 Task: Add the task  Create a new online booking system for a salon or spa to the section Code Quality Sprint in the project AgileMatrix and add a Due Date to the respective task as 2023/12/05
Action: Mouse moved to (480, 388)
Screenshot: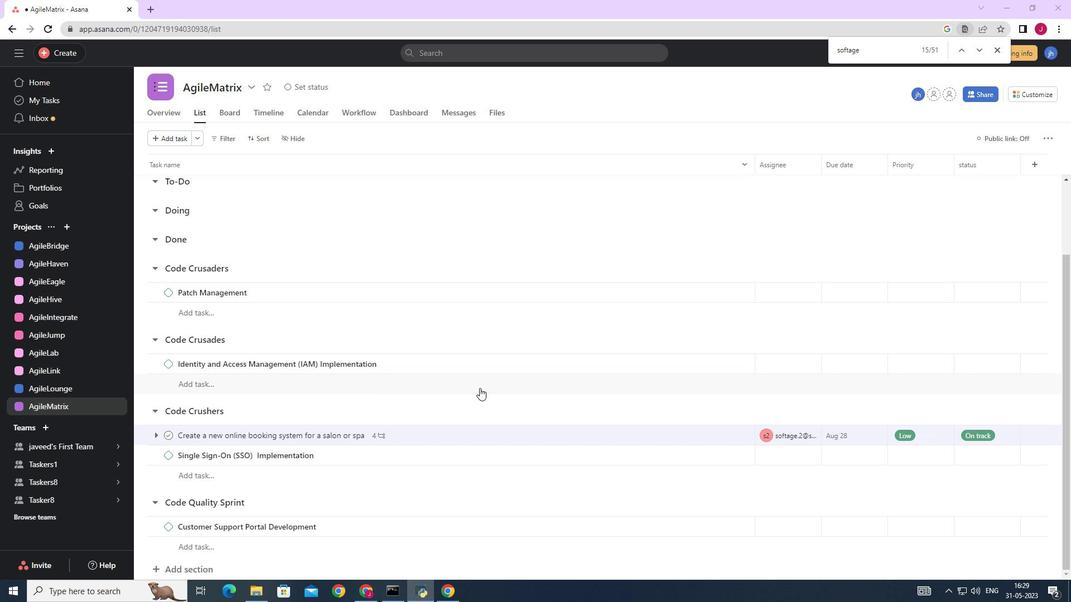 
Action: Mouse scrolled (480, 387) with delta (0, 0)
Screenshot: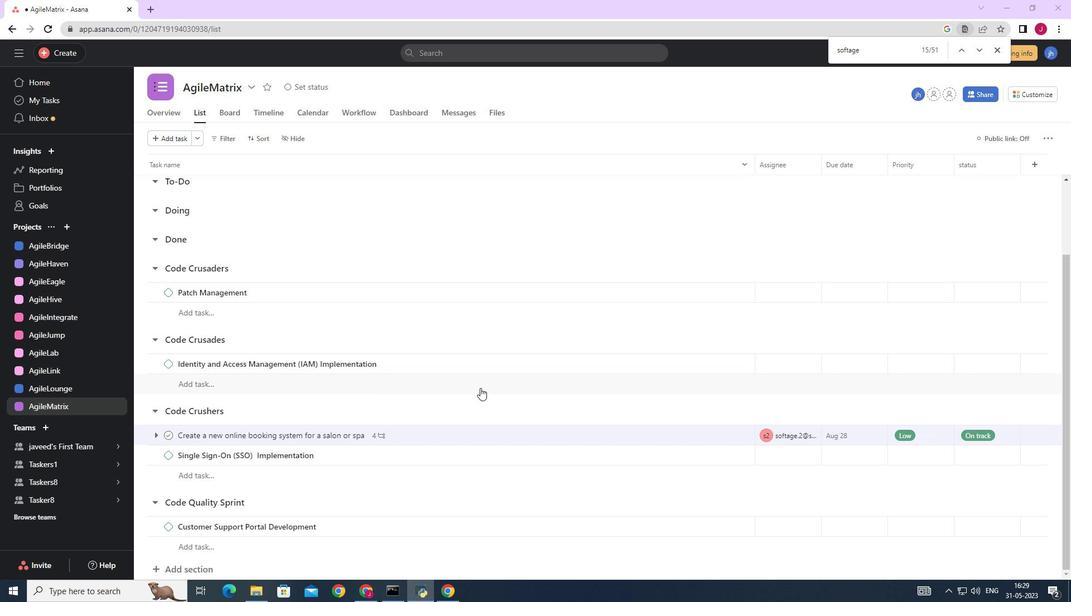 
Action: Mouse scrolled (480, 387) with delta (0, 0)
Screenshot: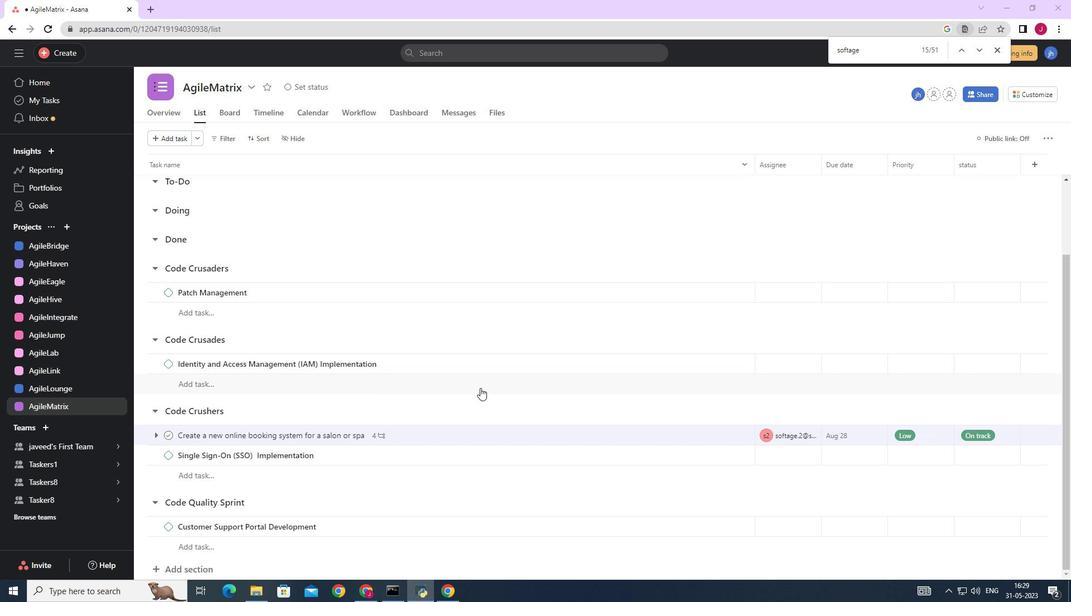
Action: Mouse scrolled (480, 387) with delta (0, 0)
Screenshot: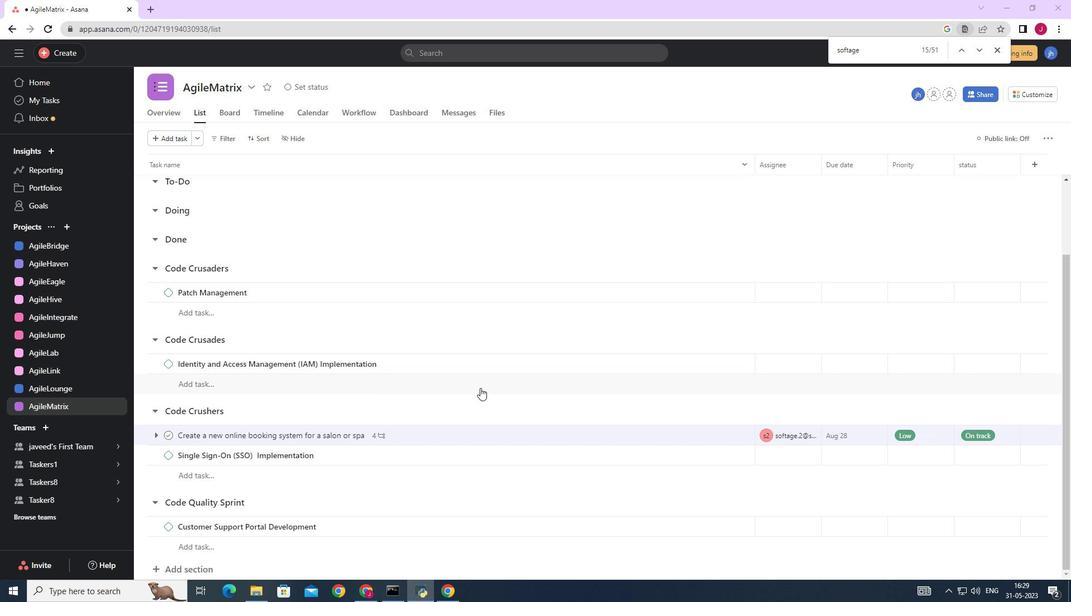 
Action: Mouse scrolled (480, 387) with delta (0, 0)
Screenshot: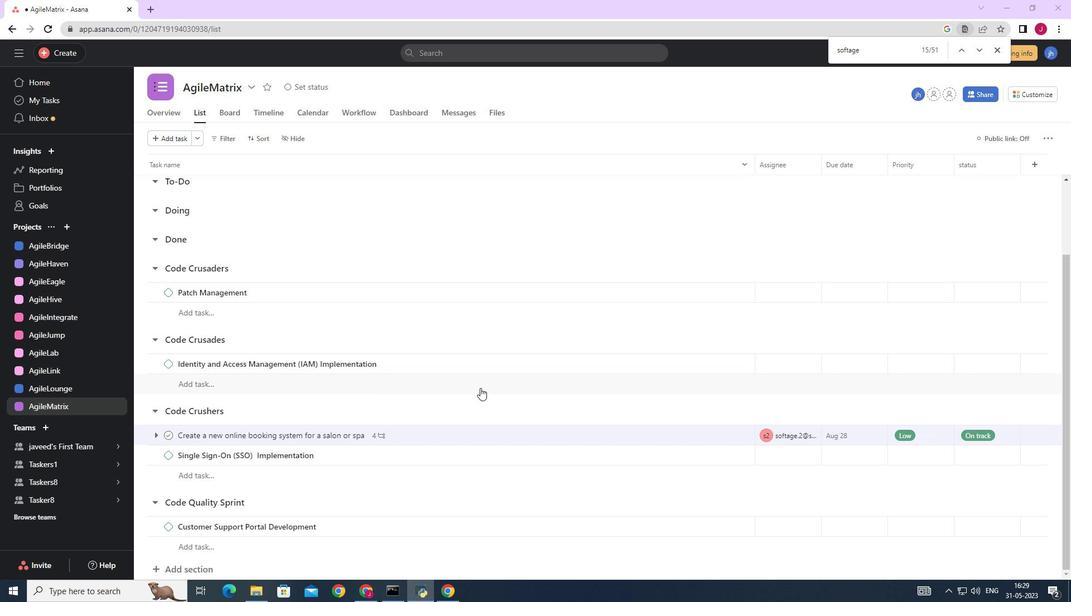 
Action: Mouse moved to (476, 424)
Screenshot: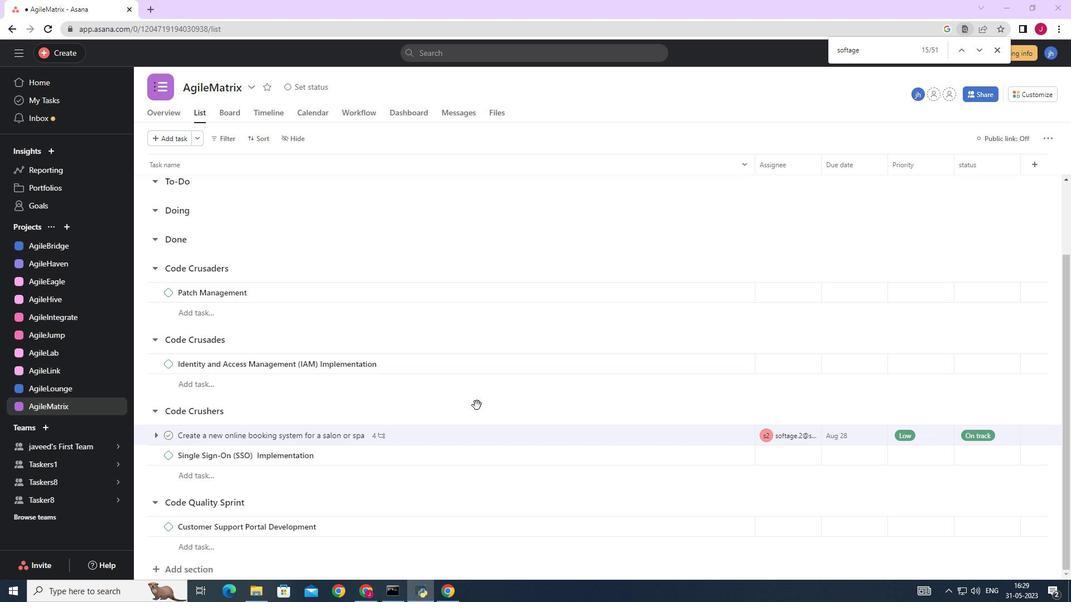 
Action: Mouse scrolled (476, 421) with delta (0, 0)
Screenshot: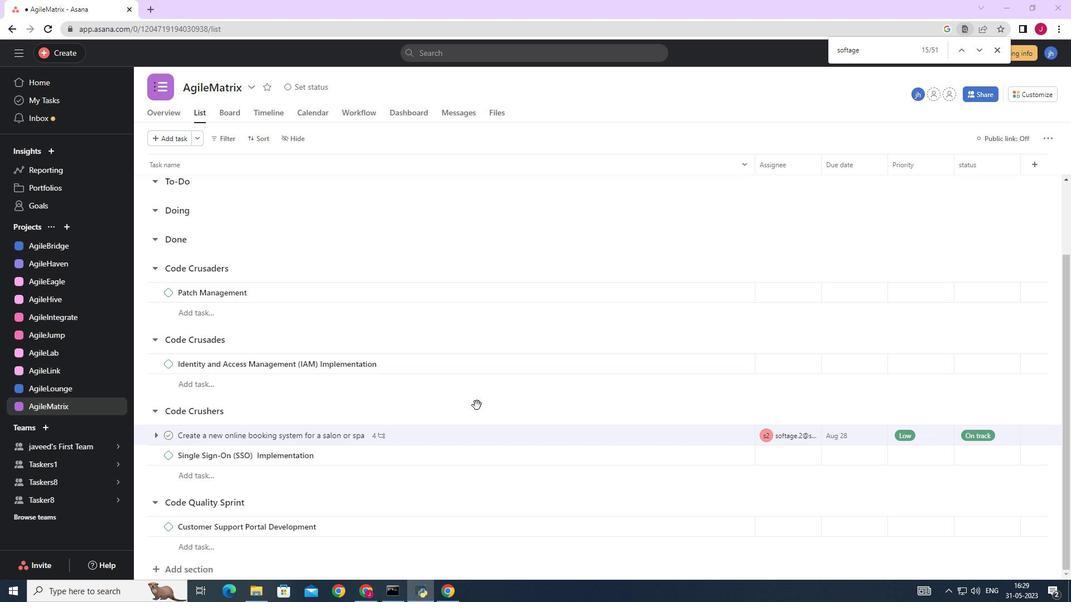 
Action: Mouse moved to (478, 435)
Screenshot: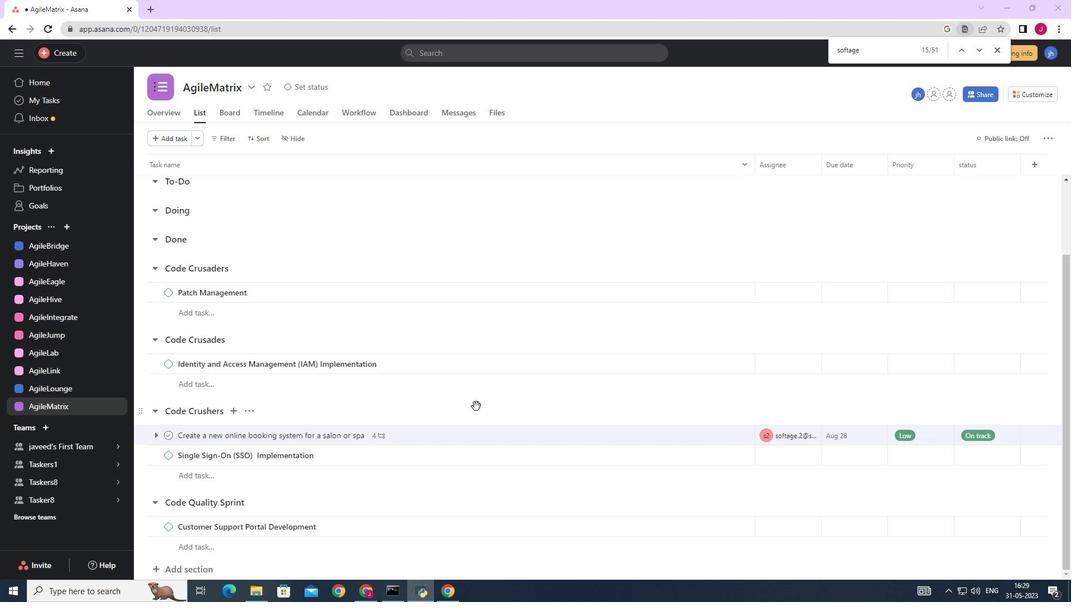 
Action: Mouse scrolled (476, 428) with delta (0, 0)
Screenshot: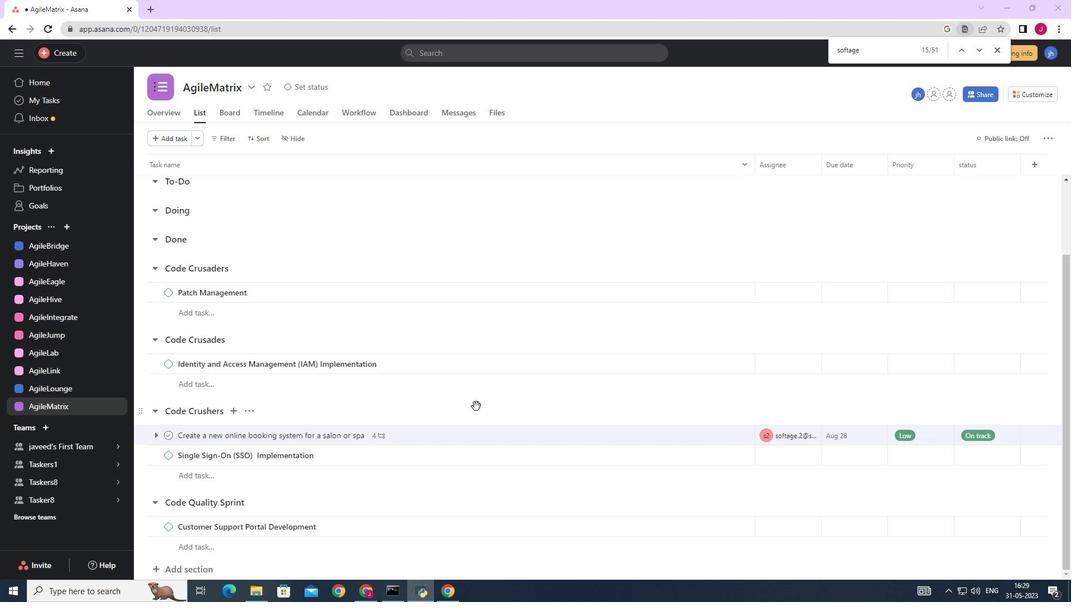 
Action: Mouse moved to (724, 438)
Screenshot: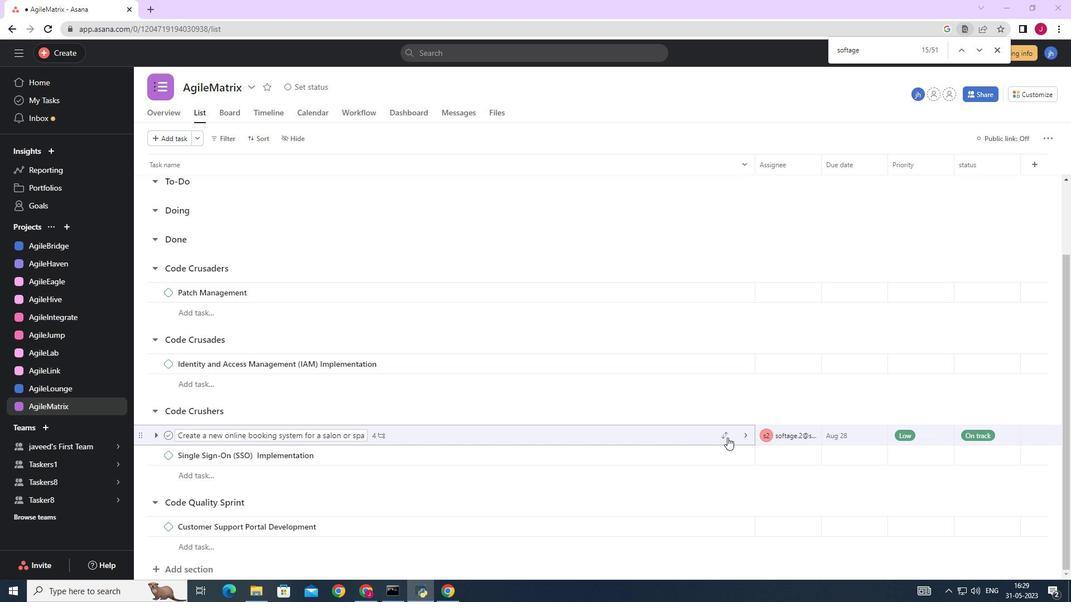 
Action: Mouse pressed left at (724, 438)
Screenshot: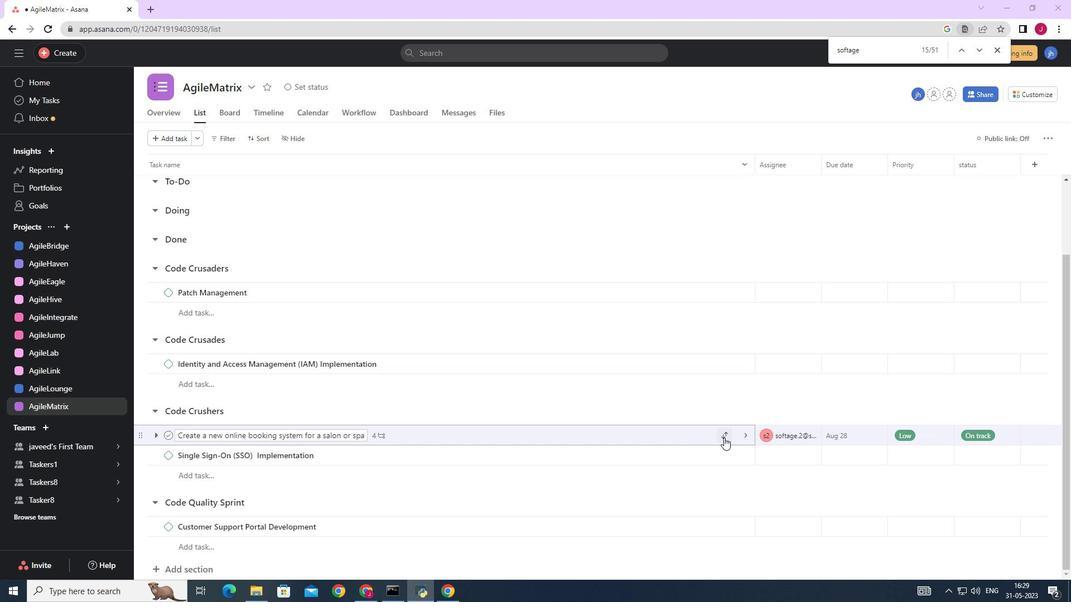 
Action: Mouse moved to (680, 412)
Screenshot: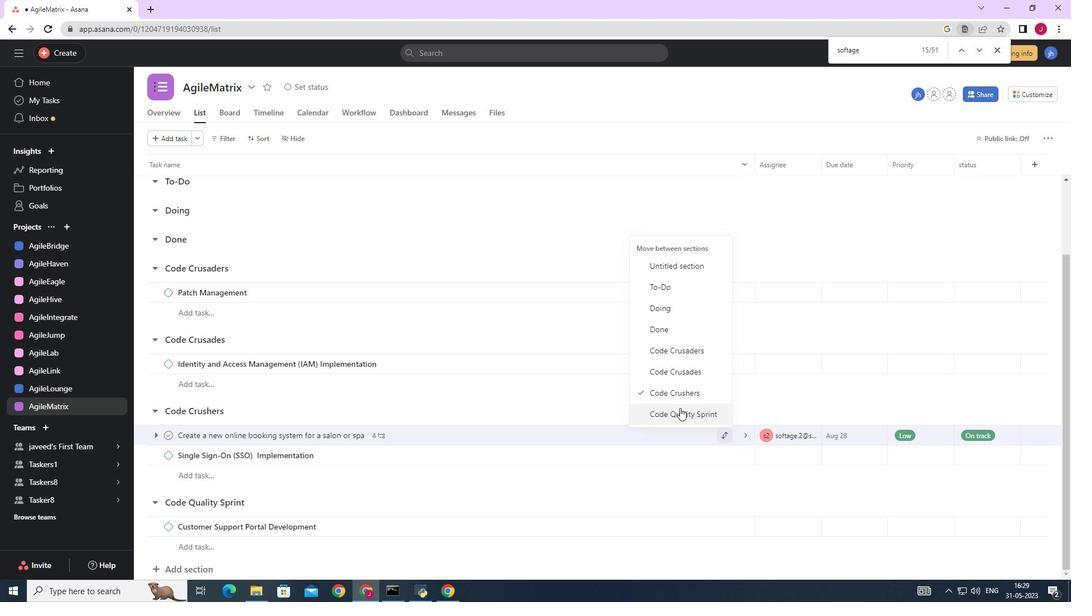 
Action: Mouse pressed left at (680, 412)
Screenshot: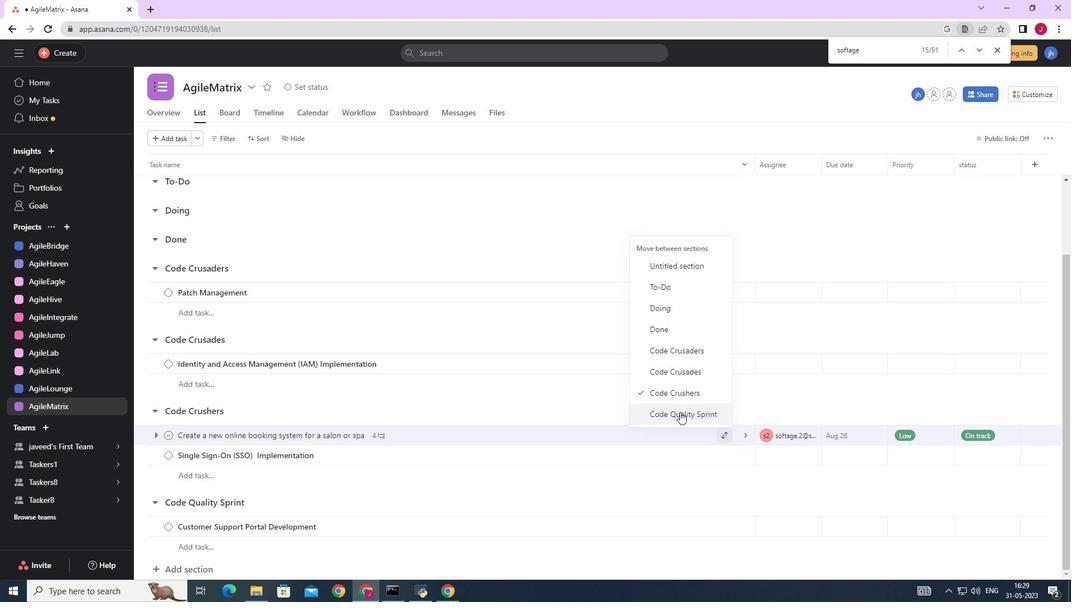 
Action: Mouse moved to (877, 505)
Screenshot: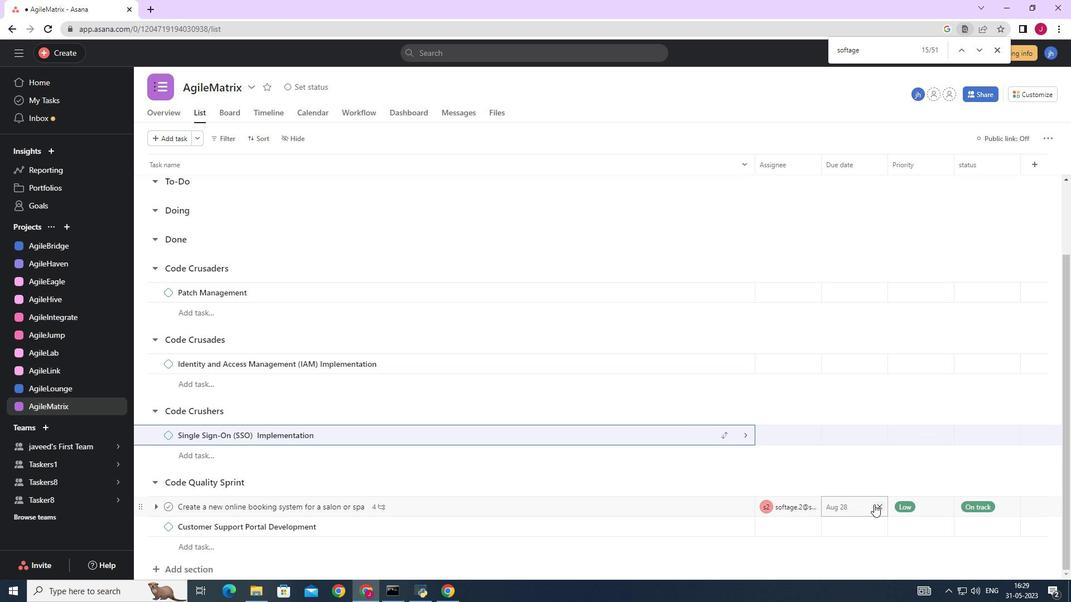 
Action: Mouse pressed left at (877, 505)
Screenshot: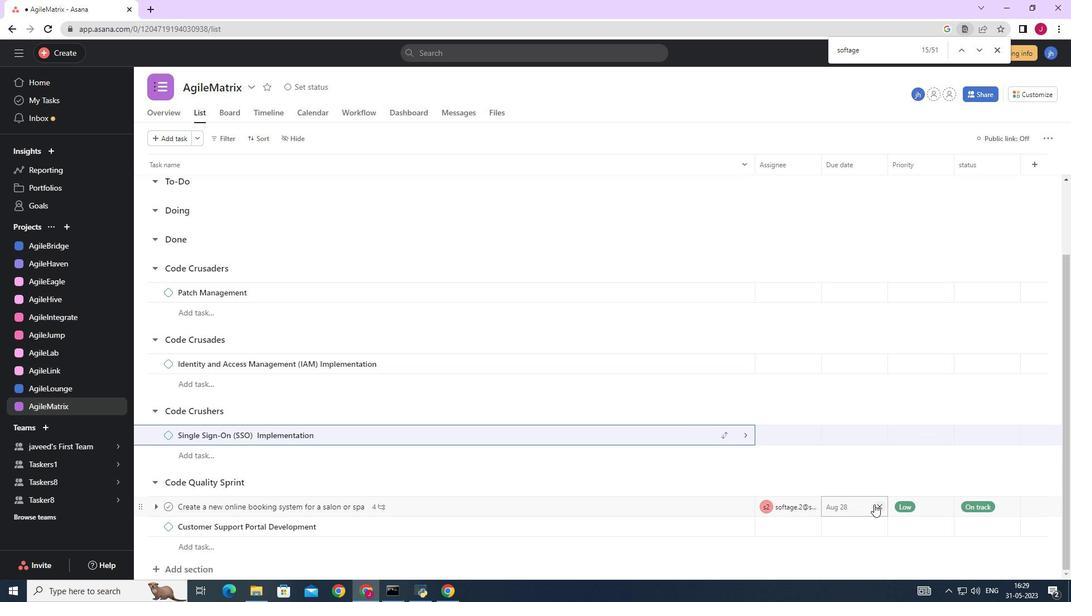 
Action: Mouse moved to (858, 508)
Screenshot: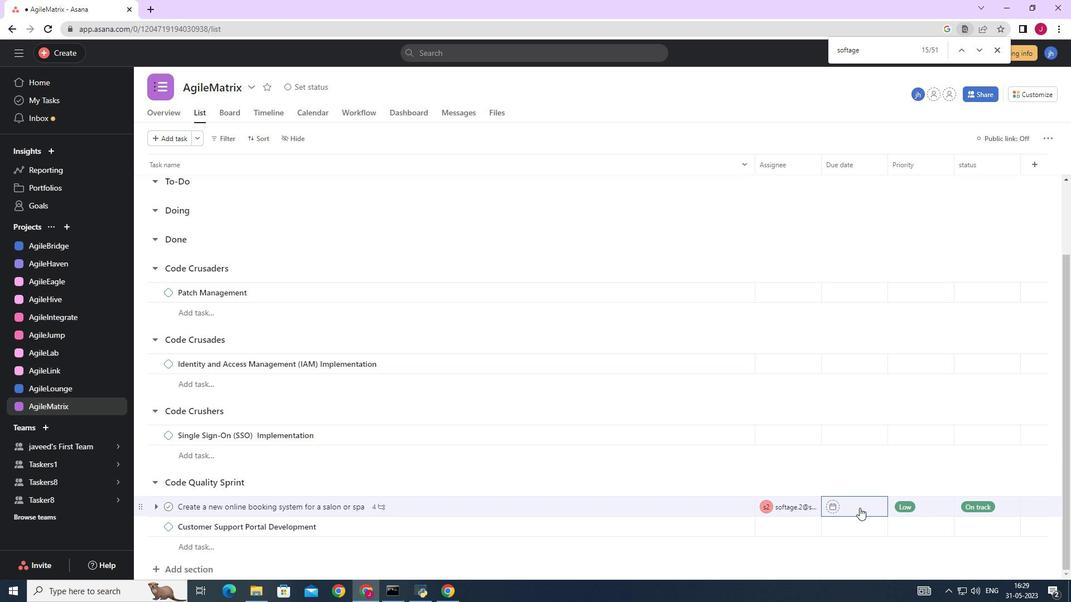 
Action: Mouse pressed left at (858, 508)
Screenshot: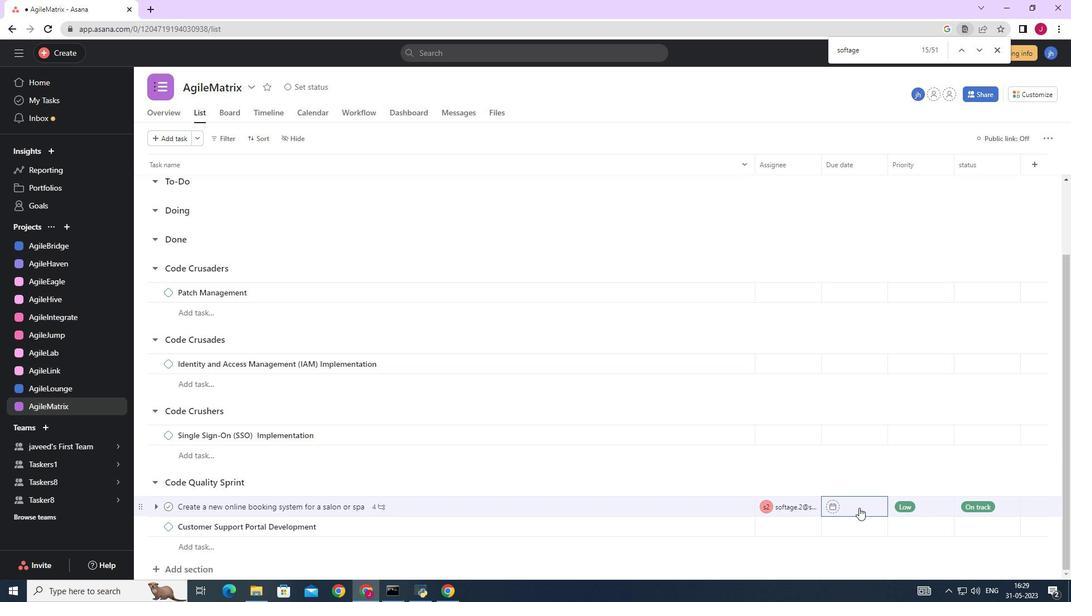 
Action: Mouse moved to (969, 329)
Screenshot: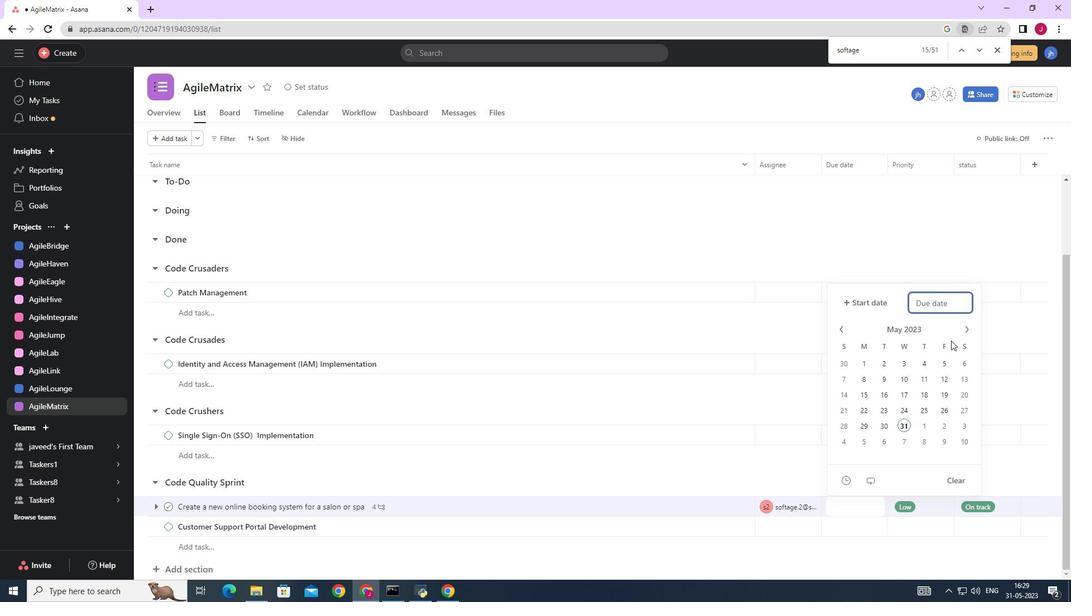 
Action: Mouse pressed left at (969, 329)
Screenshot: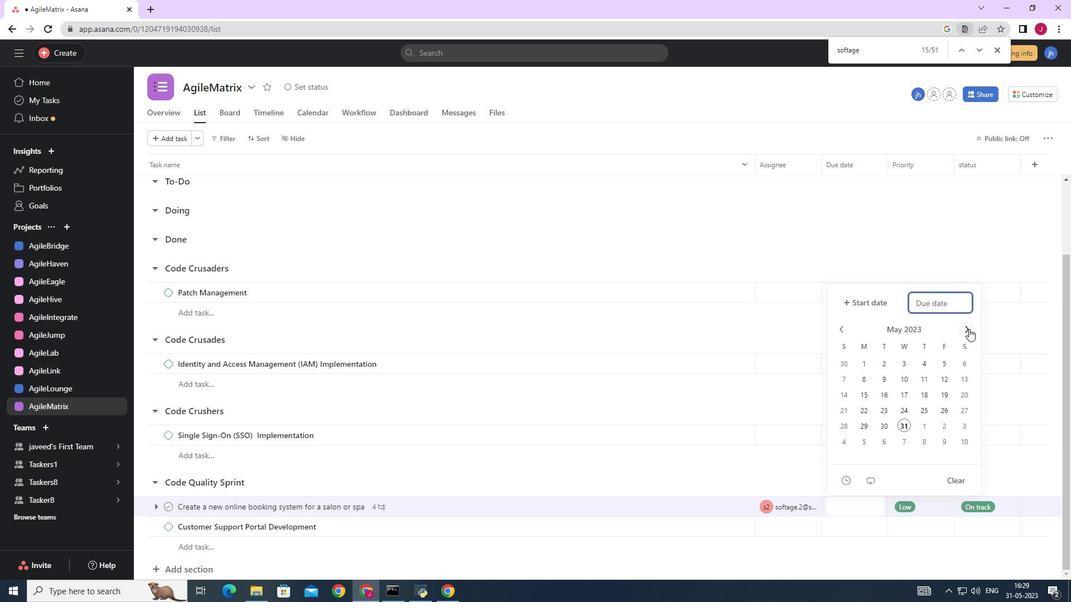 
Action: Mouse pressed left at (969, 329)
Screenshot: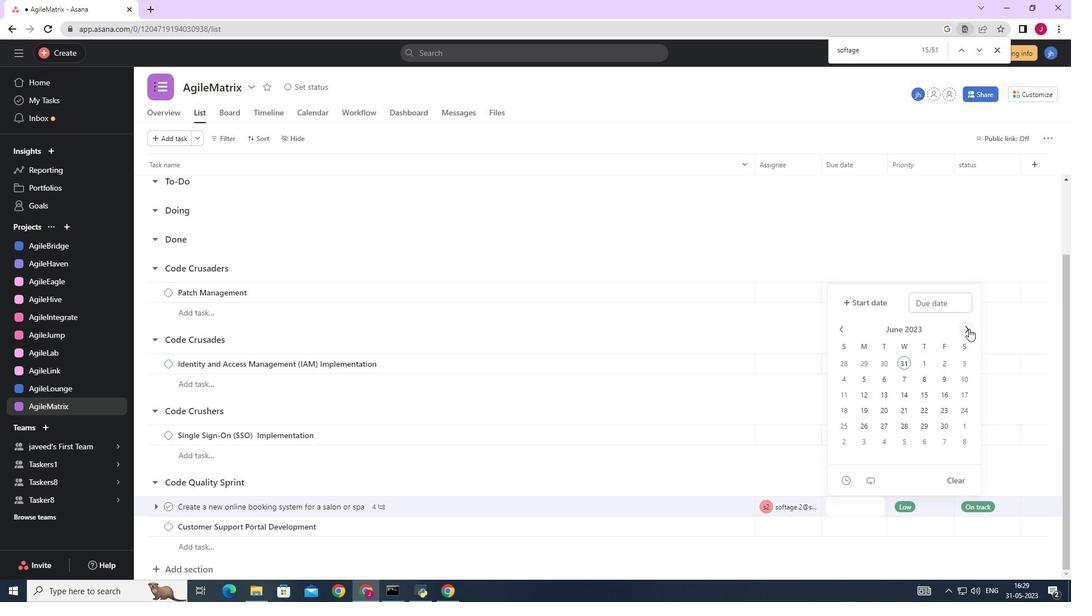 
Action: Mouse pressed left at (969, 329)
Screenshot: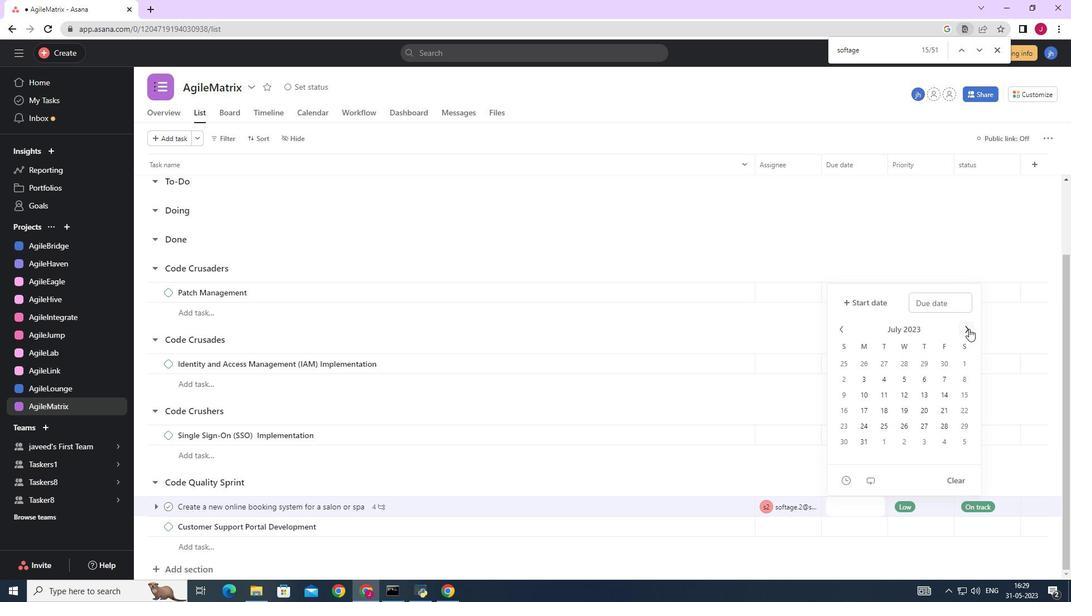 
Action: Mouse pressed left at (969, 329)
Screenshot: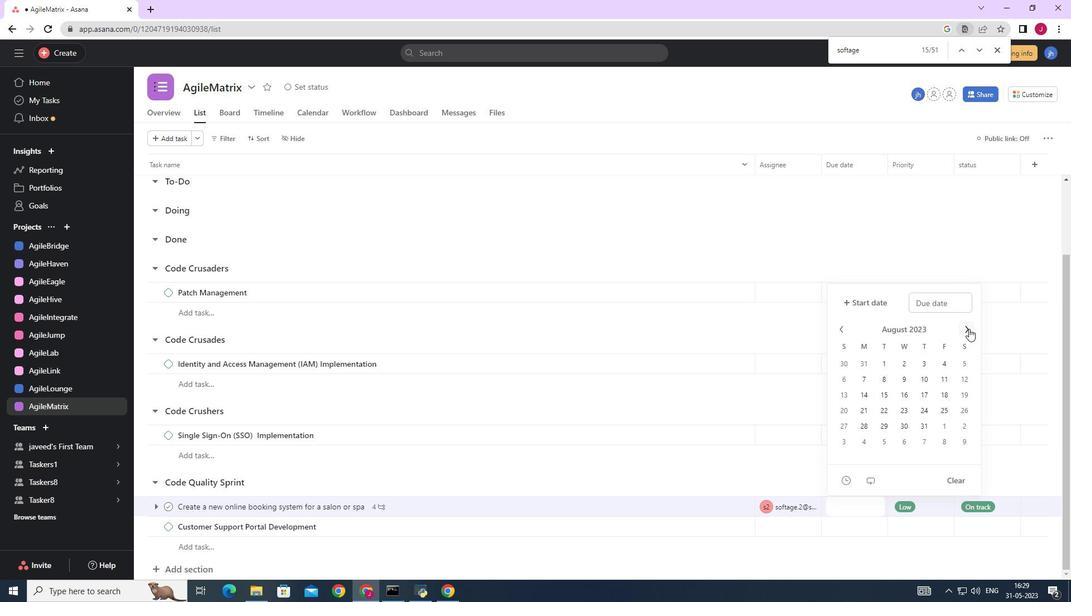 
Action: Mouse pressed left at (969, 329)
Screenshot: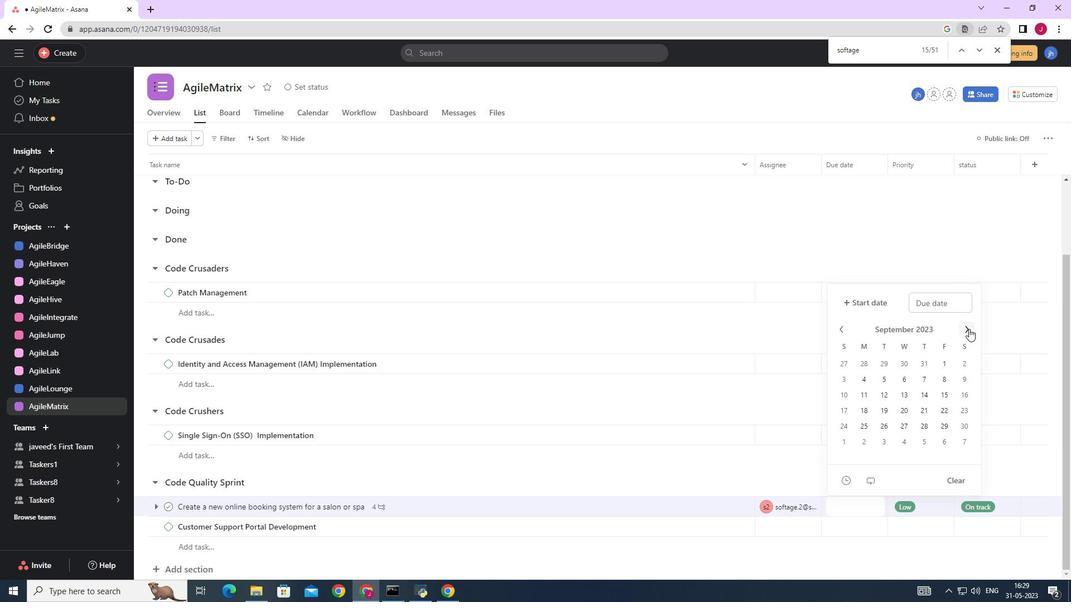 
Action: Mouse pressed left at (969, 329)
Screenshot: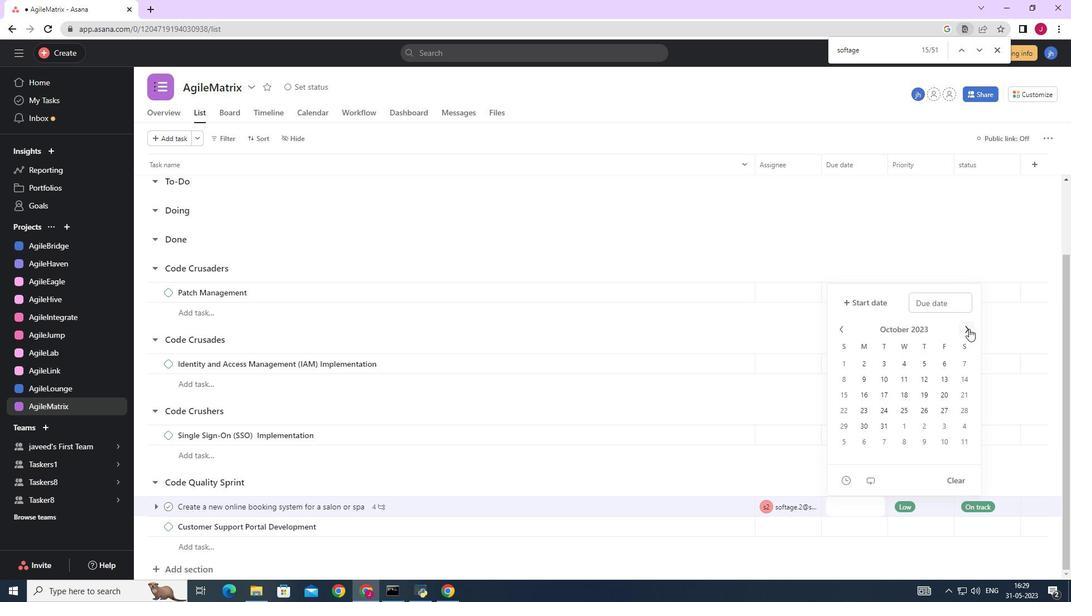 
Action: Mouse pressed left at (969, 329)
Screenshot: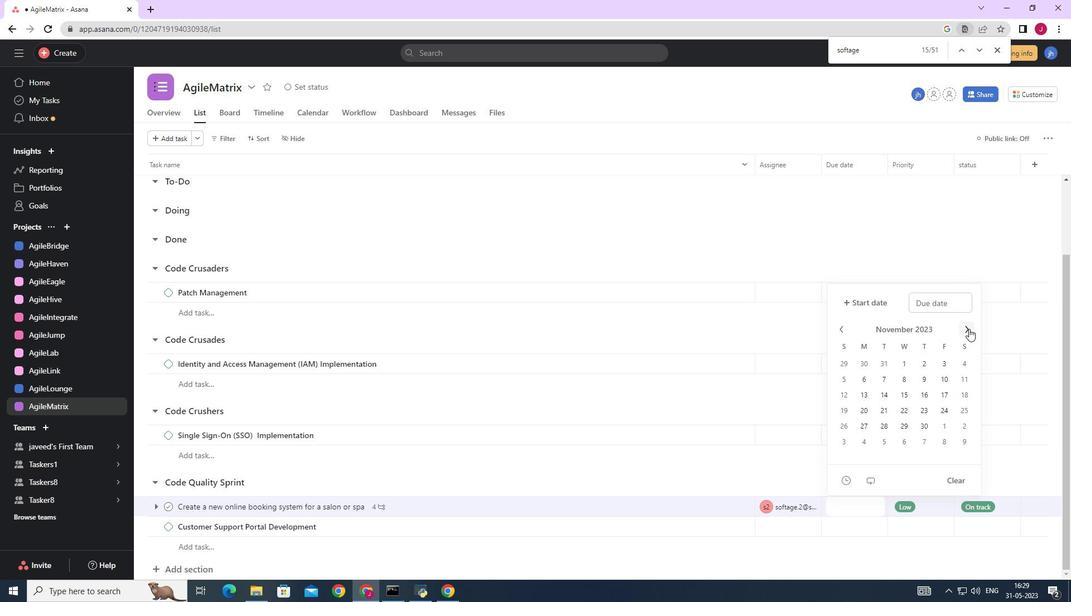 
Action: Mouse pressed left at (969, 329)
Screenshot: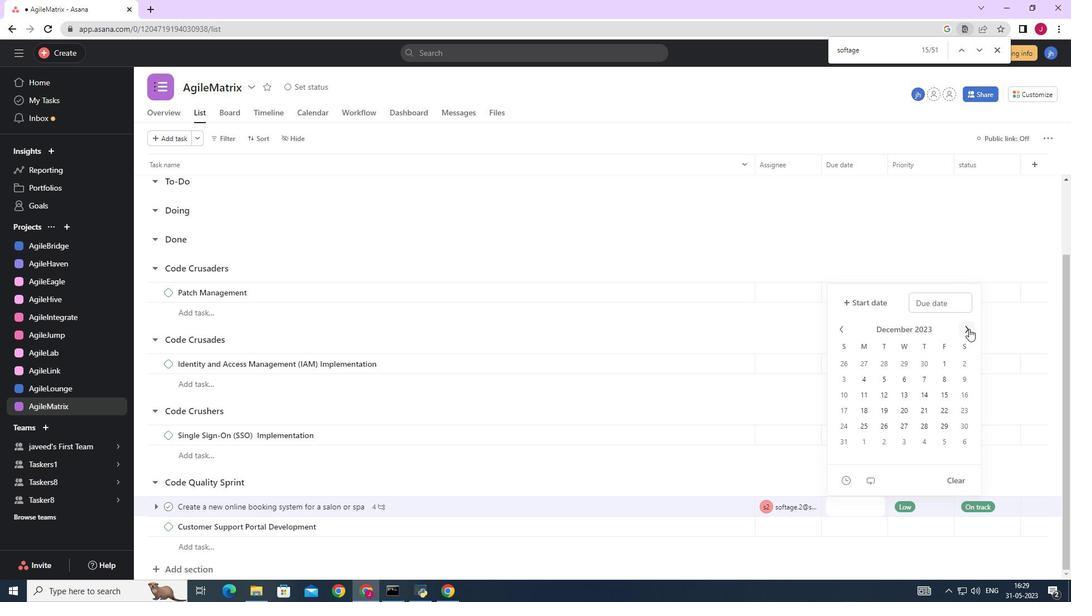 
Action: Mouse moved to (847, 328)
Screenshot: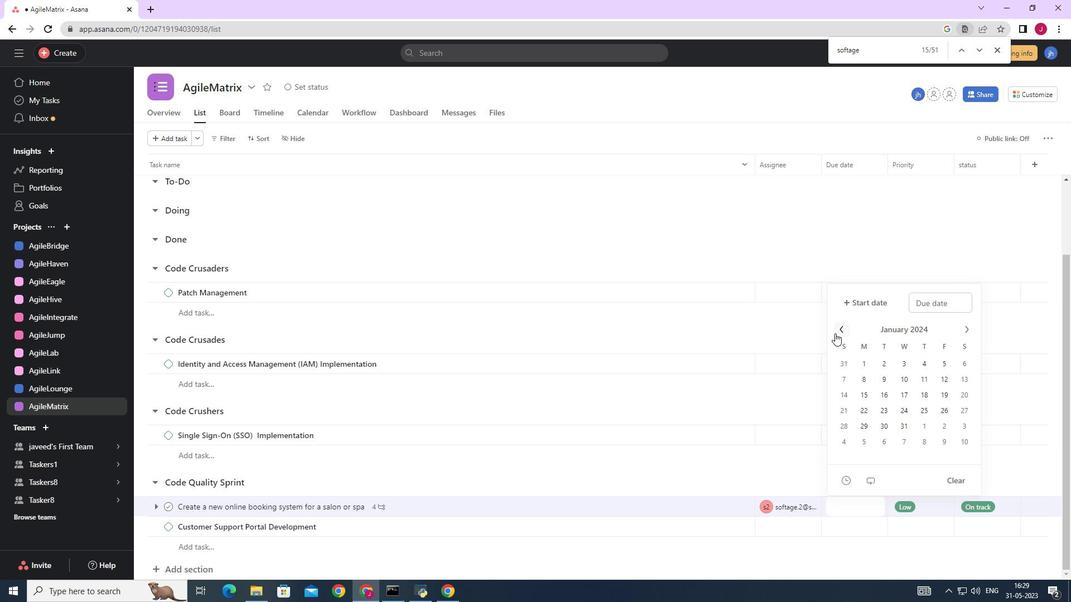 
Action: Mouse pressed left at (847, 328)
Screenshot: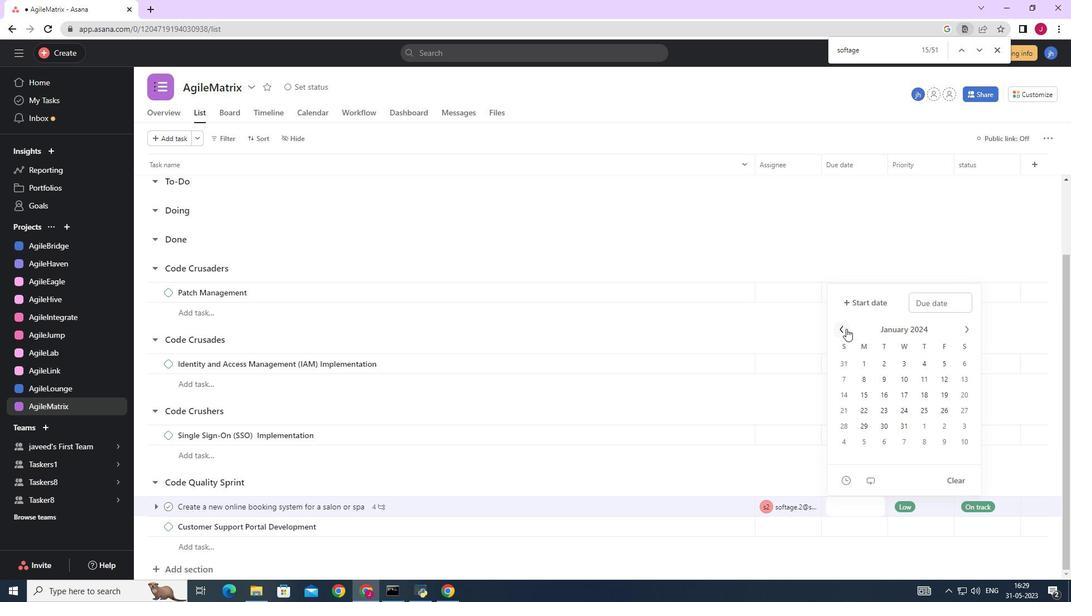 
Action: Mouse moved to (888, 378)
Screenshot: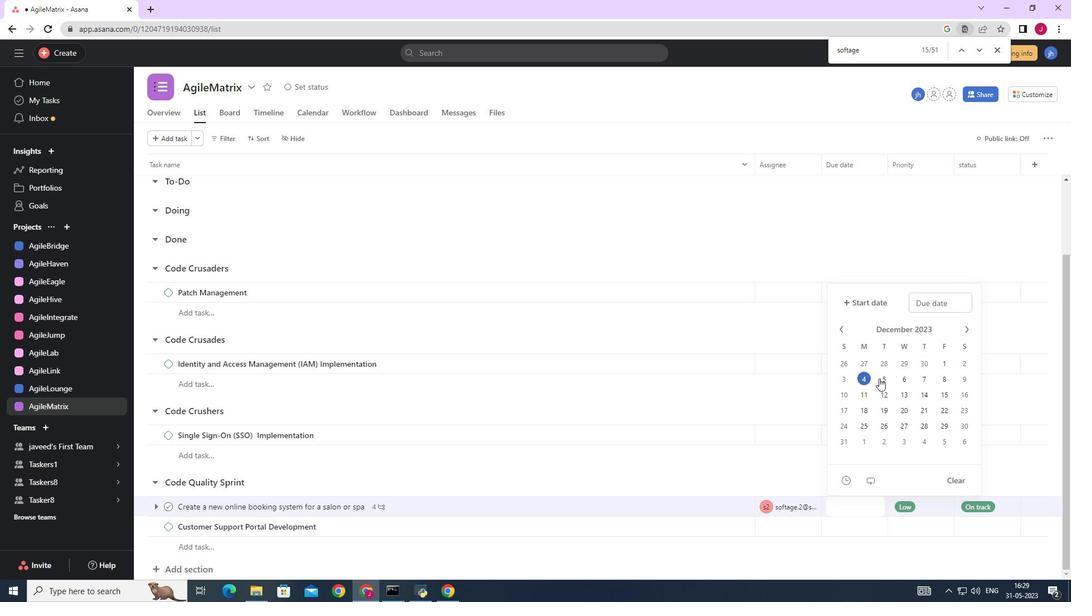 
Action: Mouse pressed left at (888, 378)
Screenshot: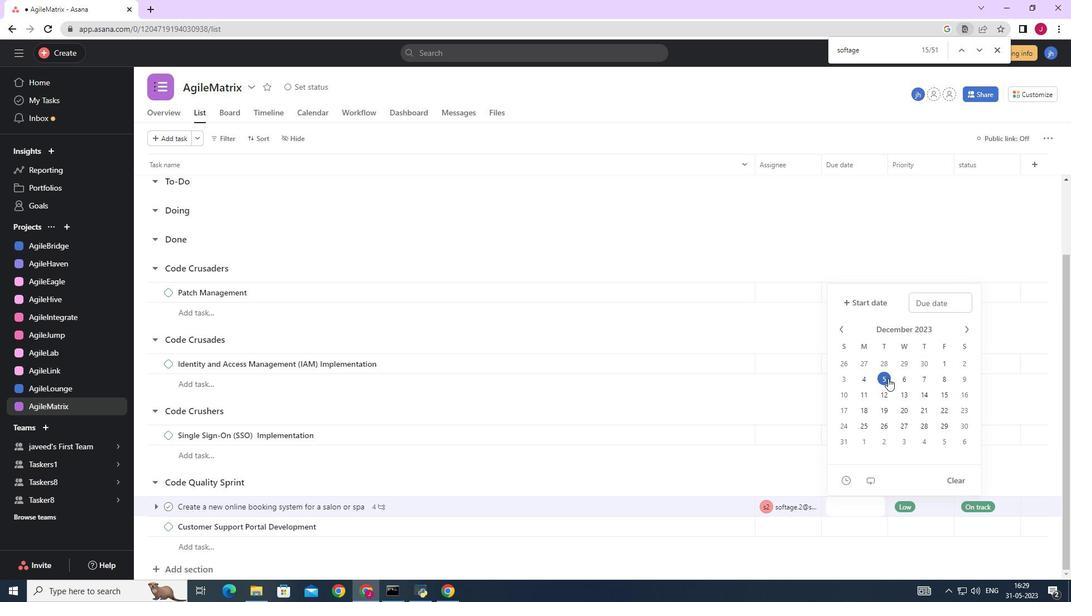 
Action: Mouse moved to (924, 241)
Screenshot: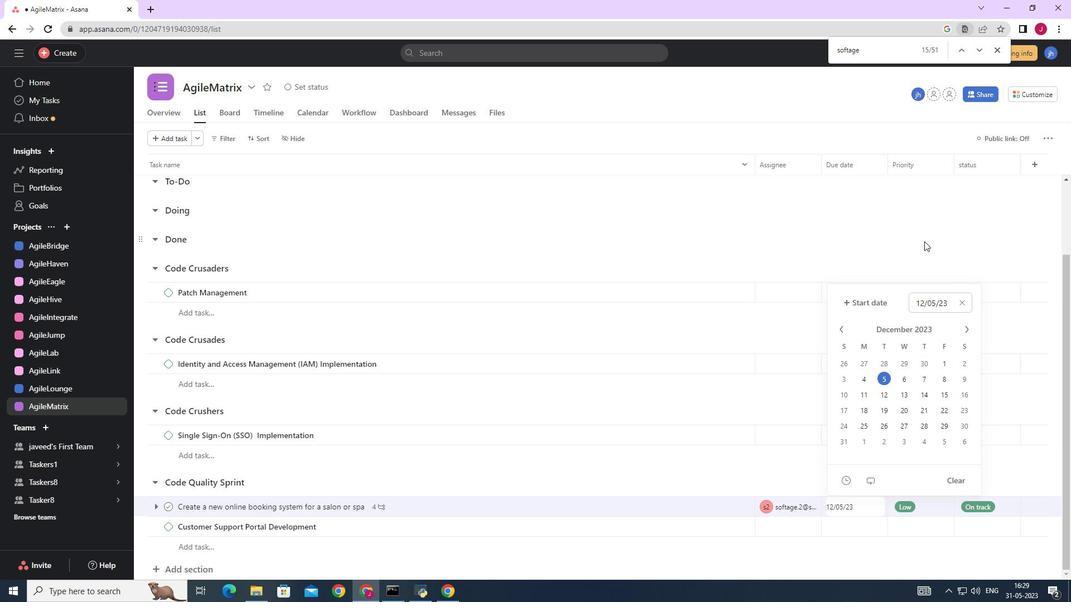 
Action: Mouse pressed left at (924, 241)
Screenshot: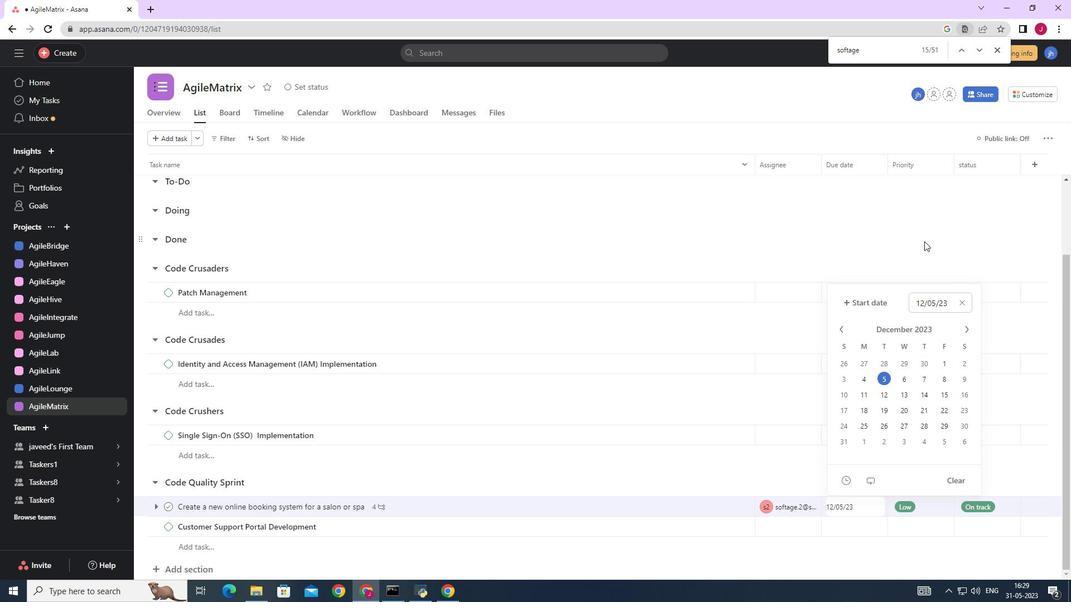 
Action: Mouse moved to (885, 234)
Screenshot: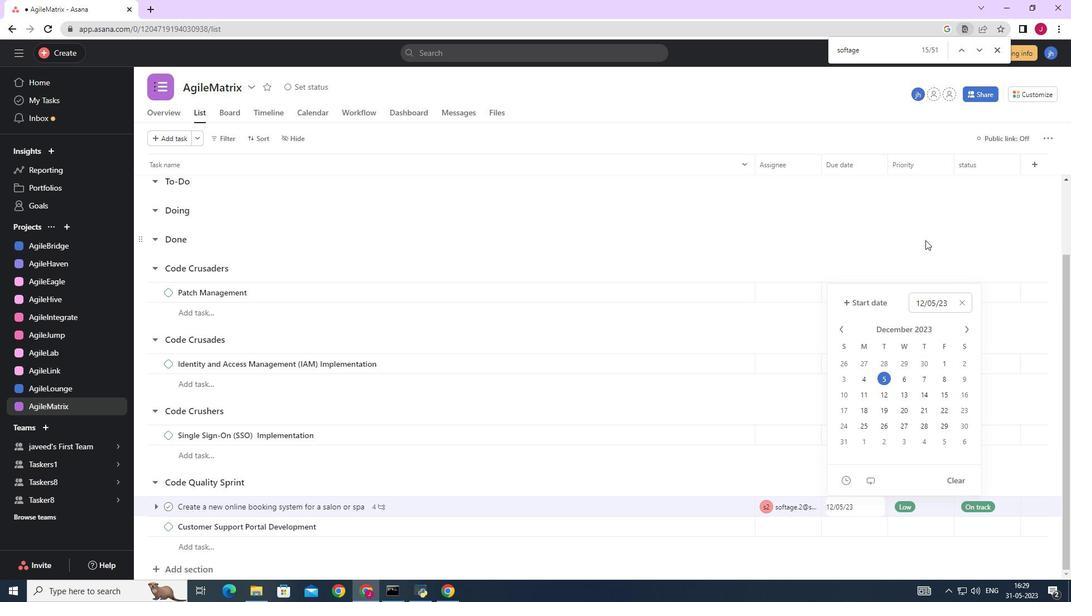 
